 Task: Add the task  Implement multi-factor authentication for user login to the section Accessibility Audit Sprint in the project ActivaPro and add a Due Date to the respective task as 2024/02/23
Action: Mouse moved to (72, 342)
Screenshot: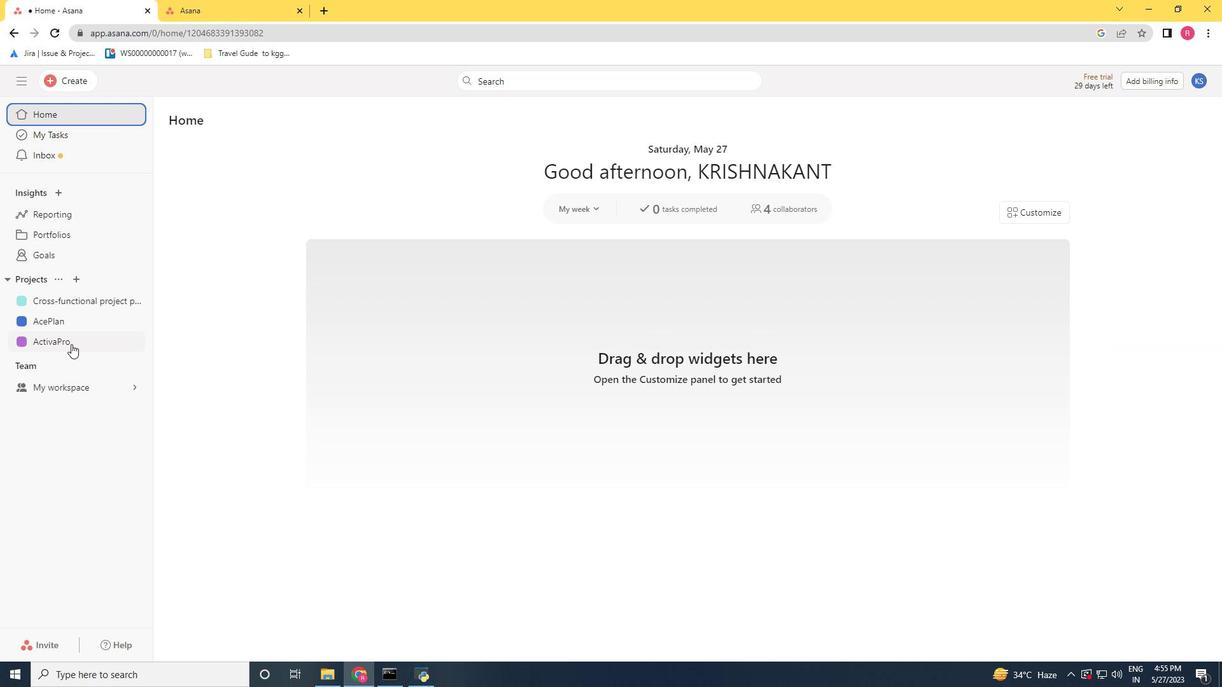 
Action: Mouse pressed left at (72, 342)
Screenshot: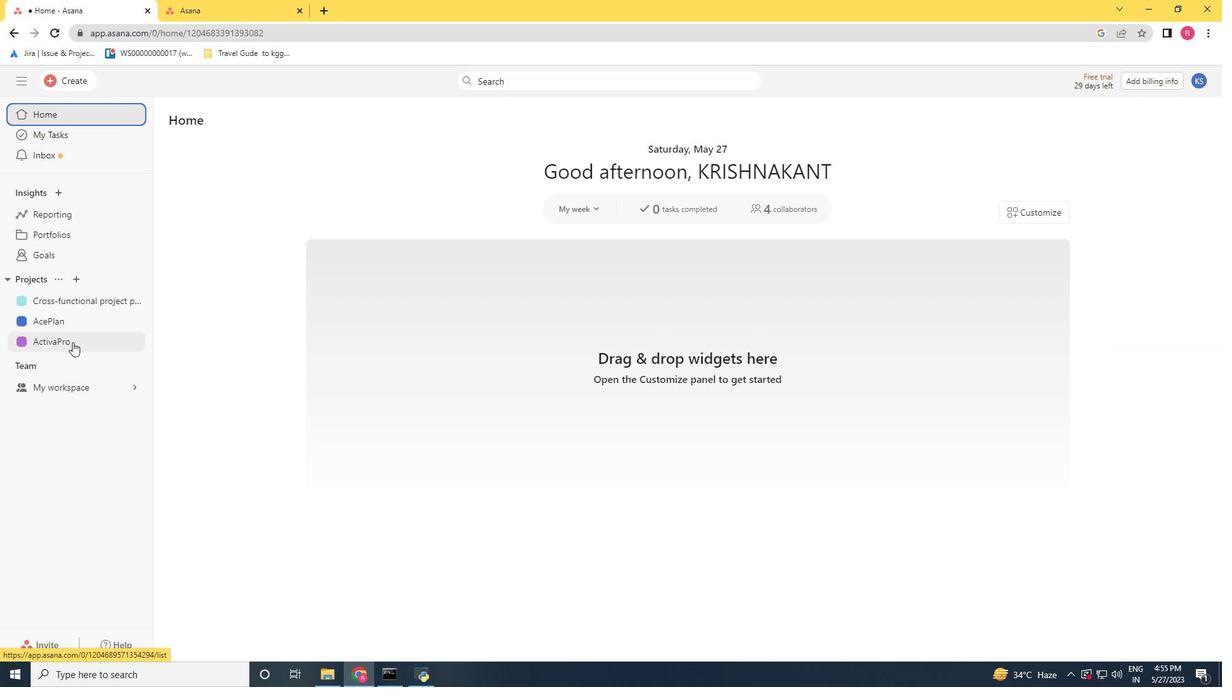 
Action: Mouse moved to (527, 461)
Screenshot: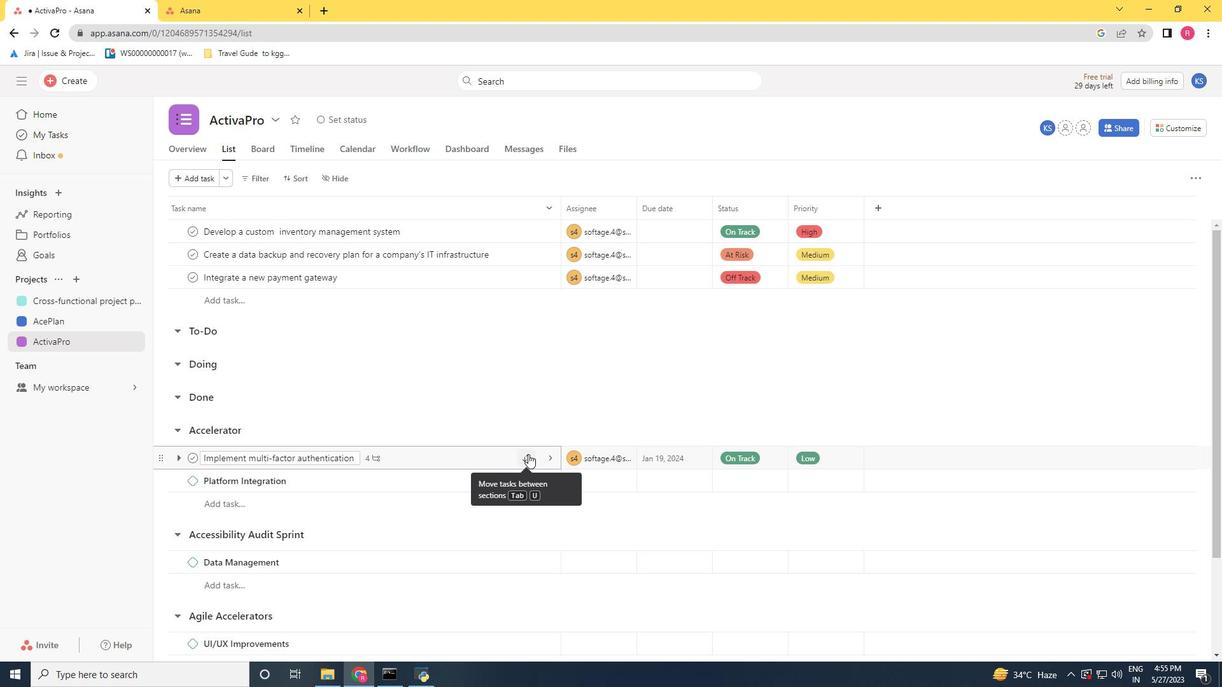 
Action: Mouse pressed left at (527, 461)
Screenshot: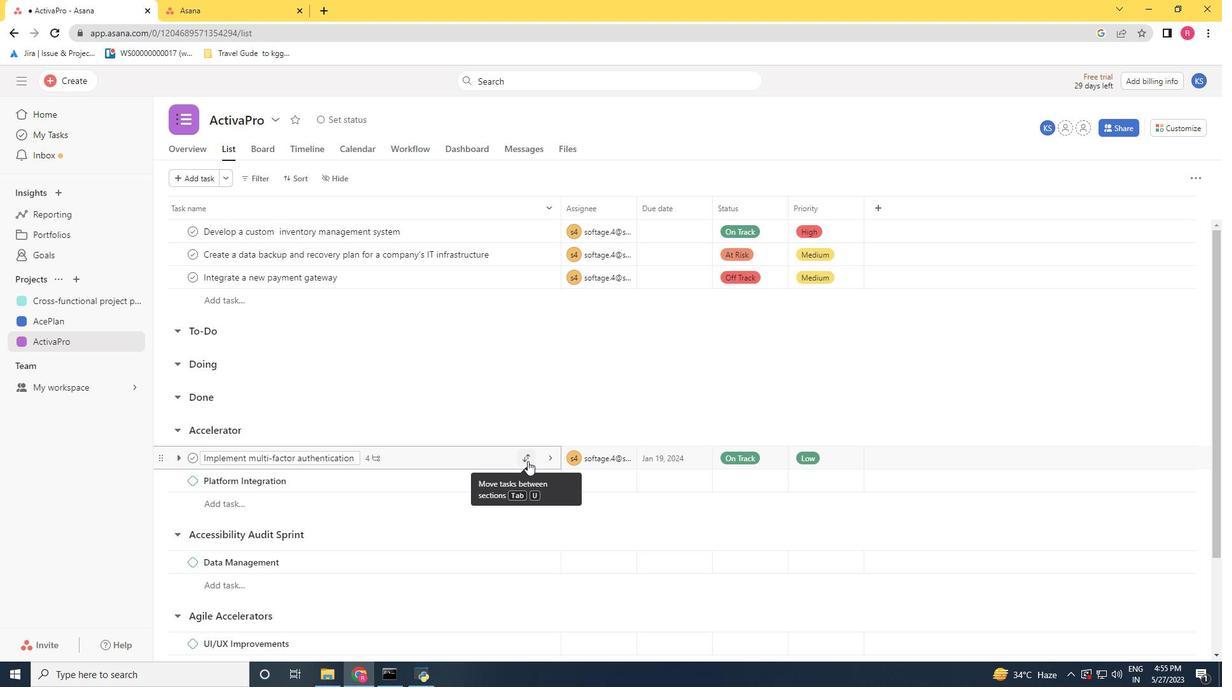 
Action: Mouse moved to (498, 388)
Screenshot: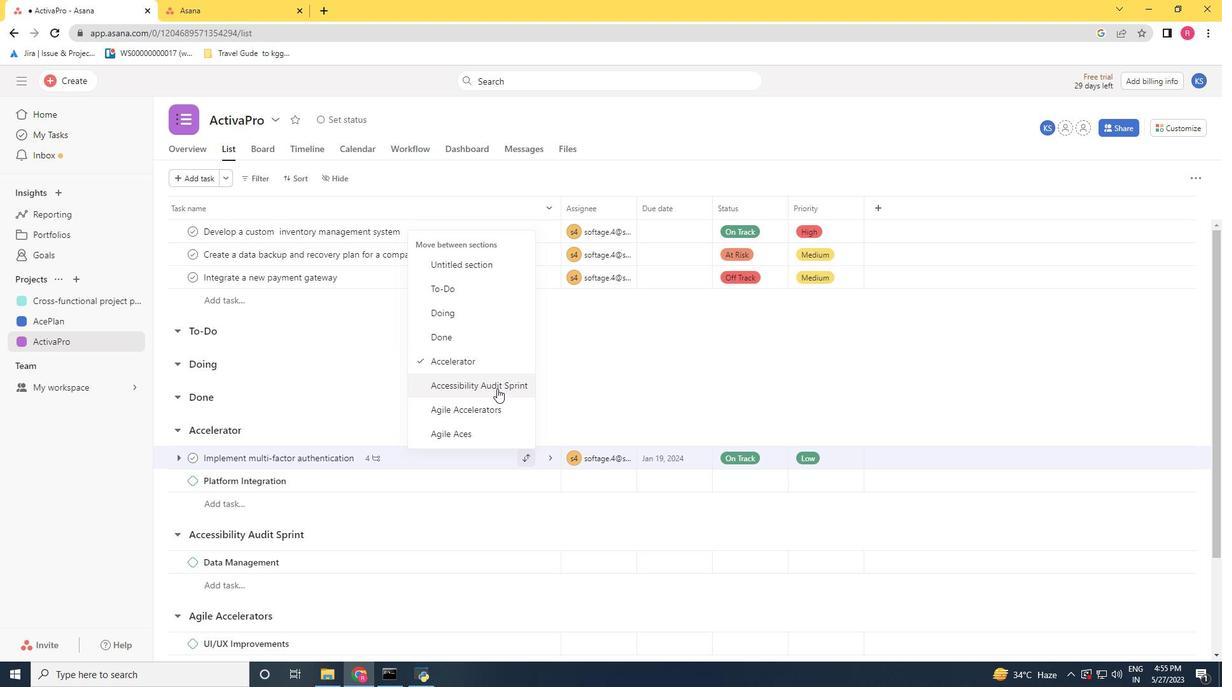 
Action: Mouse pressed left at (498, 388)
Screenshot: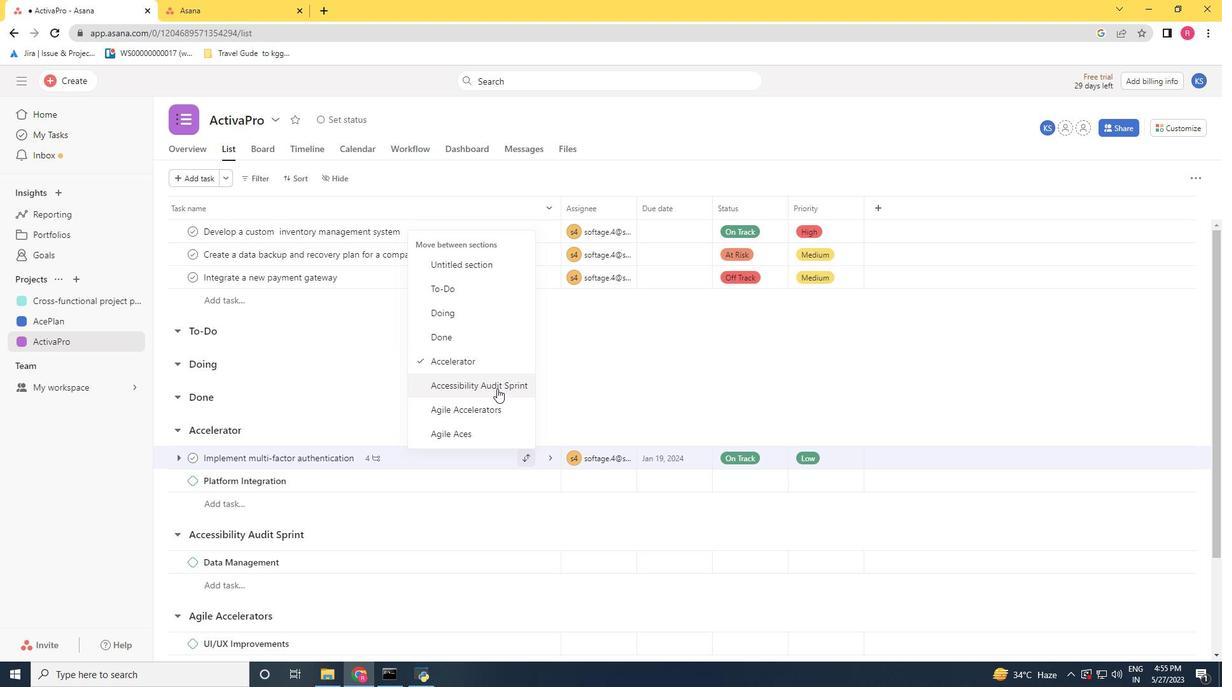 
Action: Mouse moved to (506, 544)
Screenshot: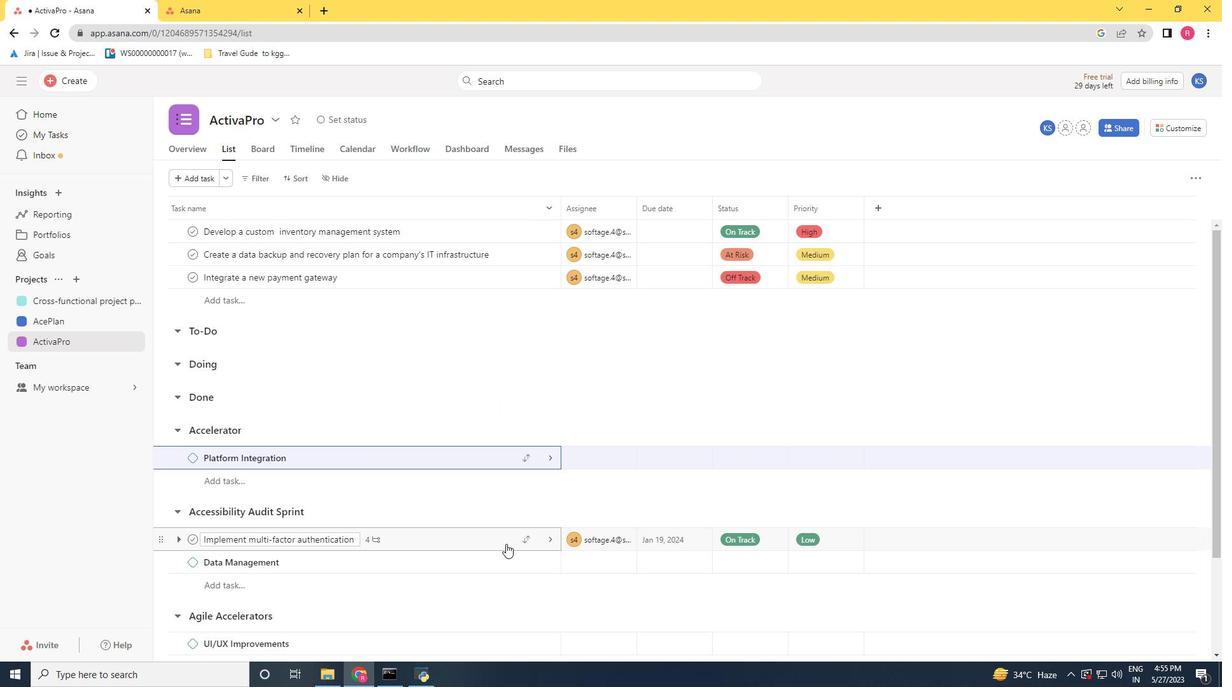 
Action: Mouse pressed left at (506, 544)
Screenshot: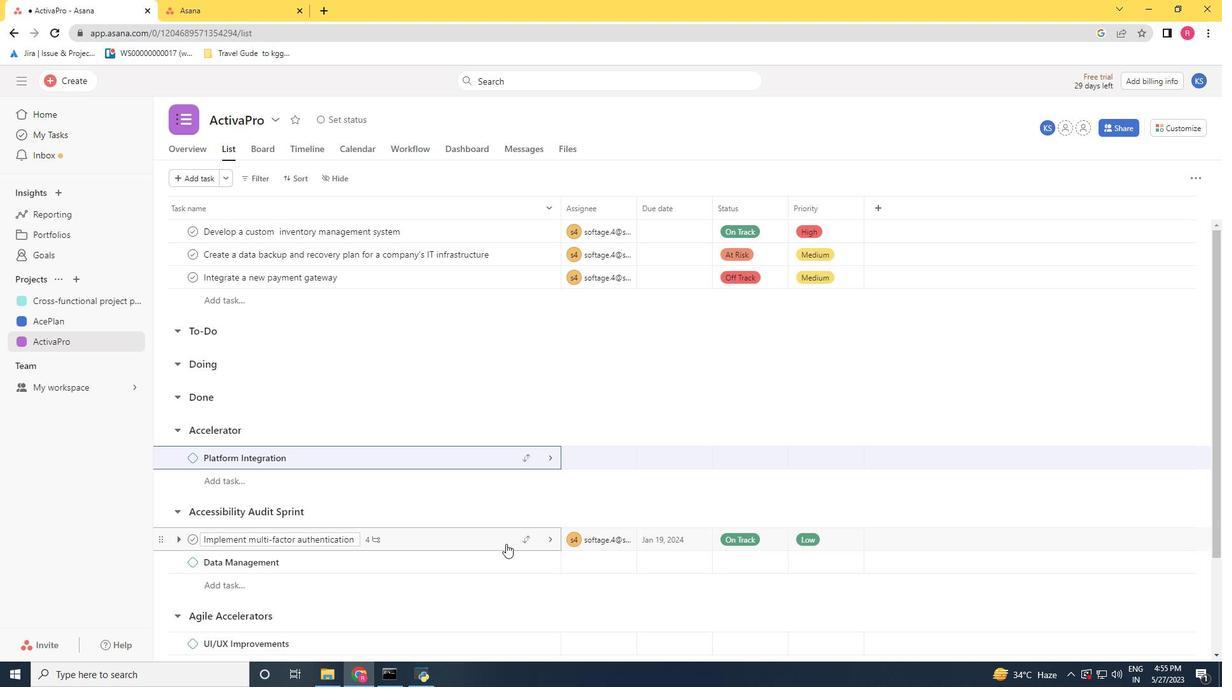 
Action: Mouse moved to (976, 270)
Screenshot: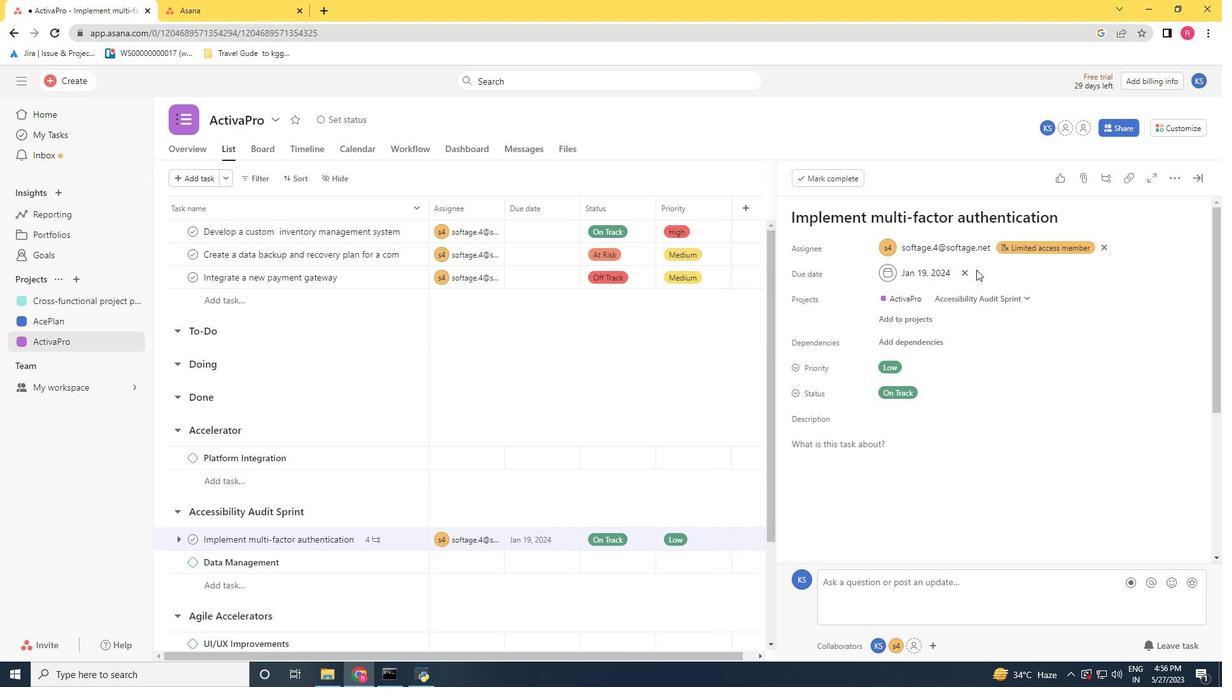 
Action: Mouse pressed left at (976, 270)
Screenshot: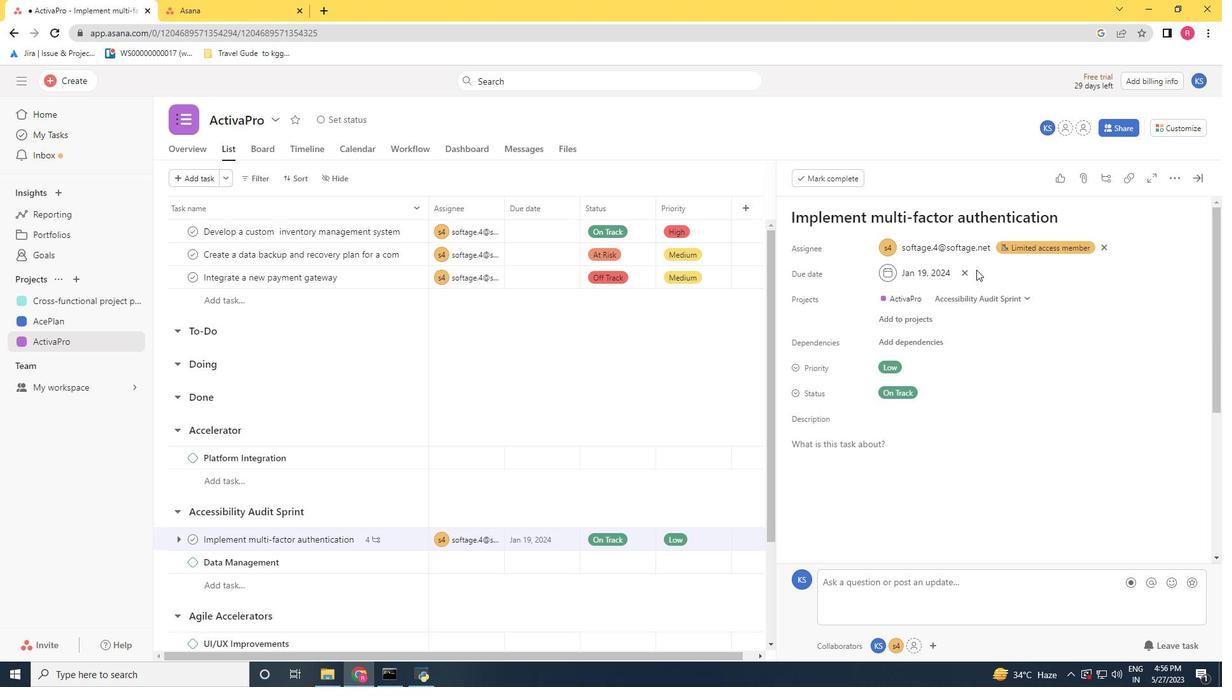 
Action: Mouse moved to (882, 270)
Screenshot: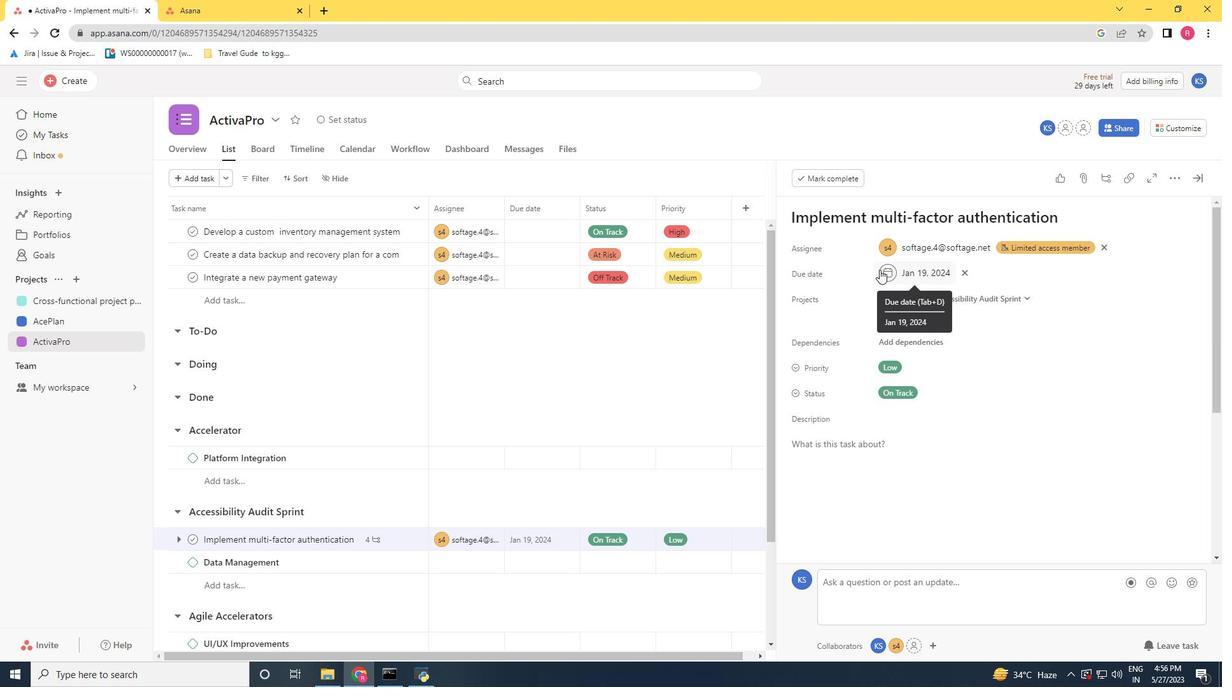 
Action: Mouse pressed left at (882, 270)
Screenshot: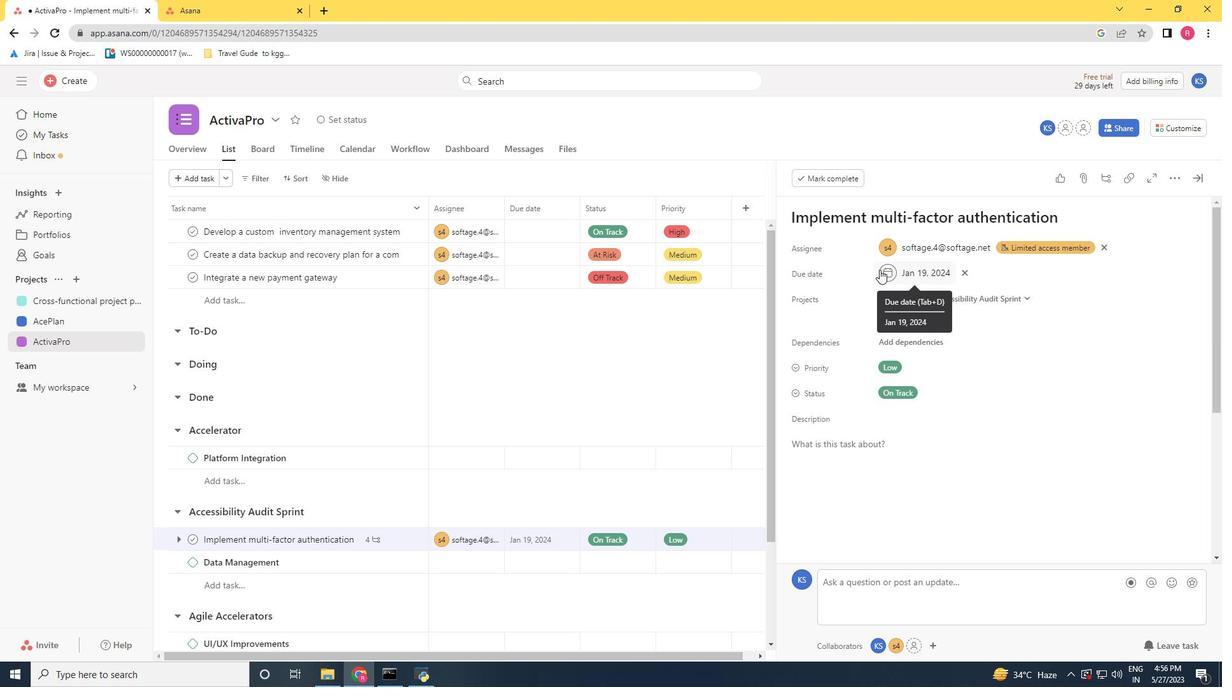 
Action: Mouse moved to (1036, 333)
Screenshot: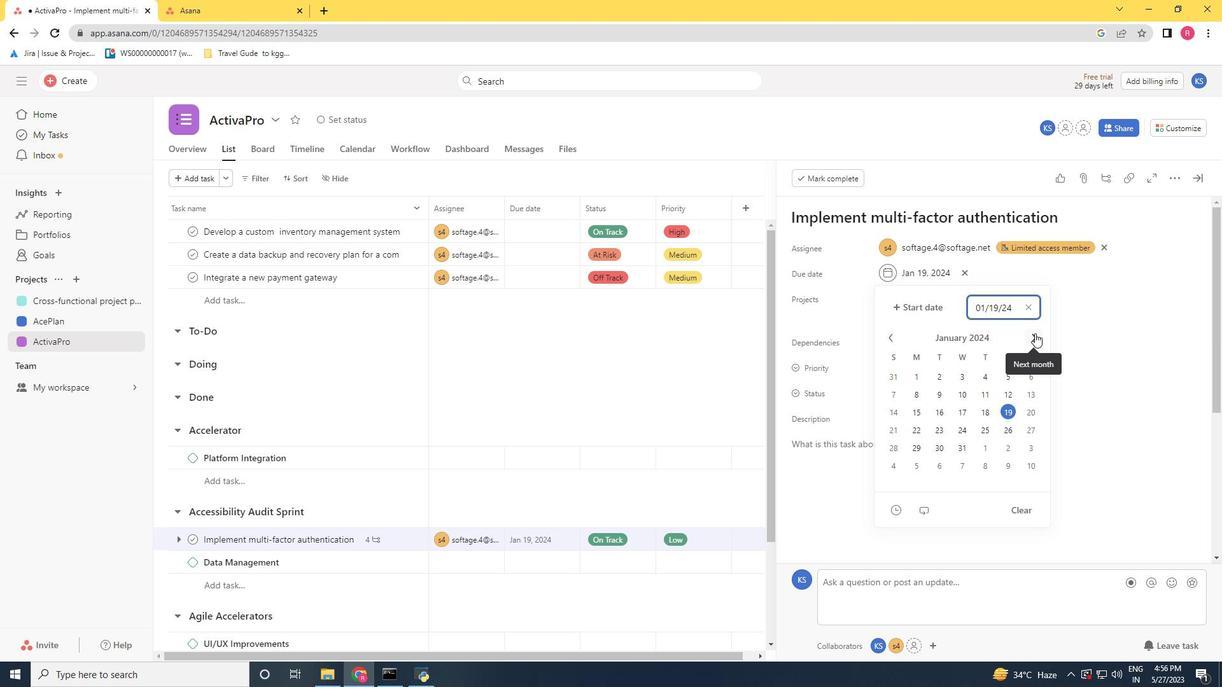 
Action: Mouse pressed left at (1036, 333)
Screenshot: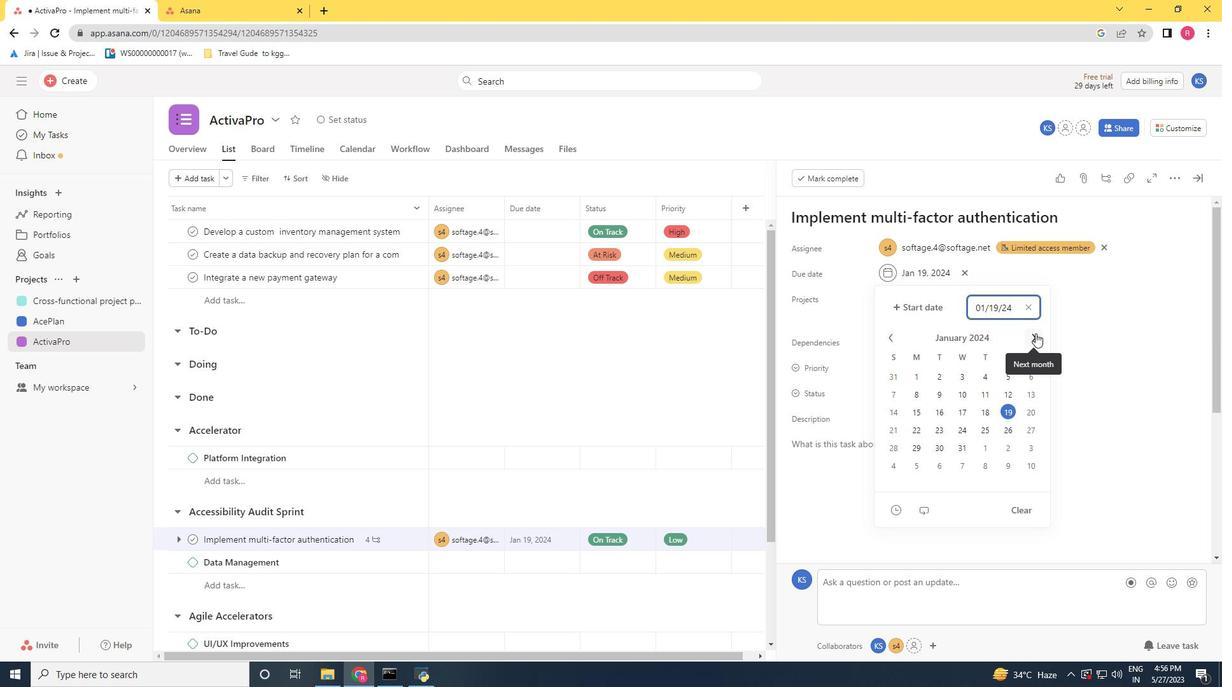 
Action: Mouse pressed left at (1036, 333)
Screenshot: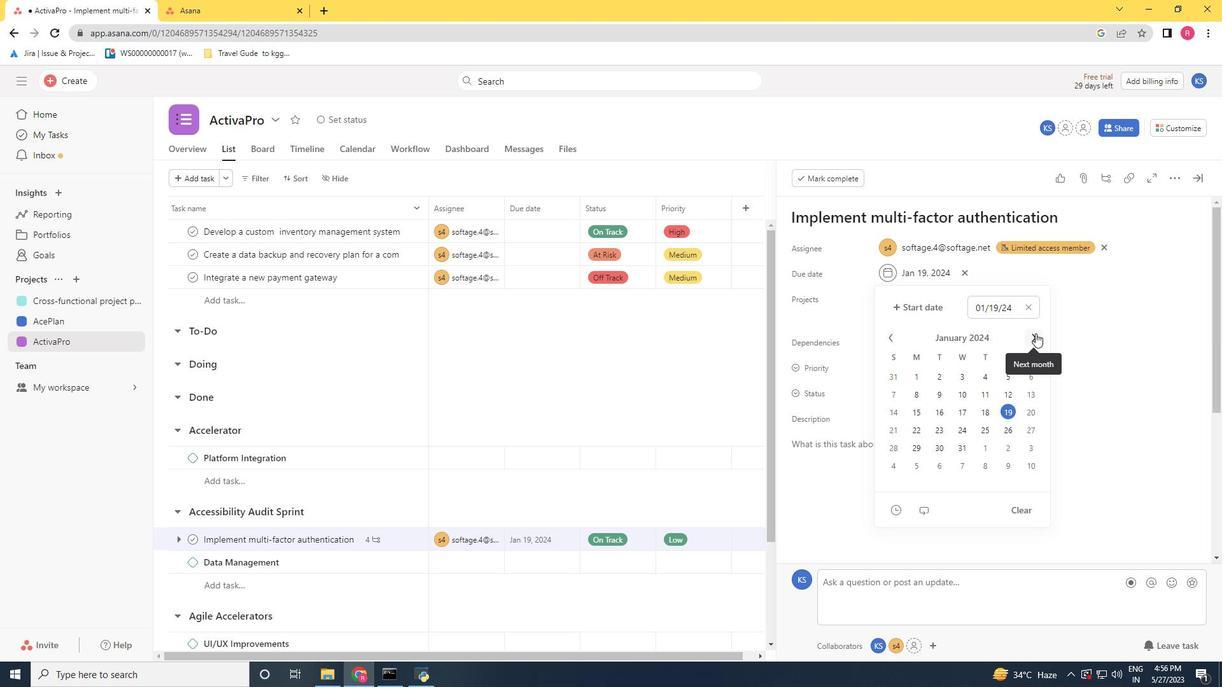 
Action: Mouse pressed left at (1036, 333)
Screenshot: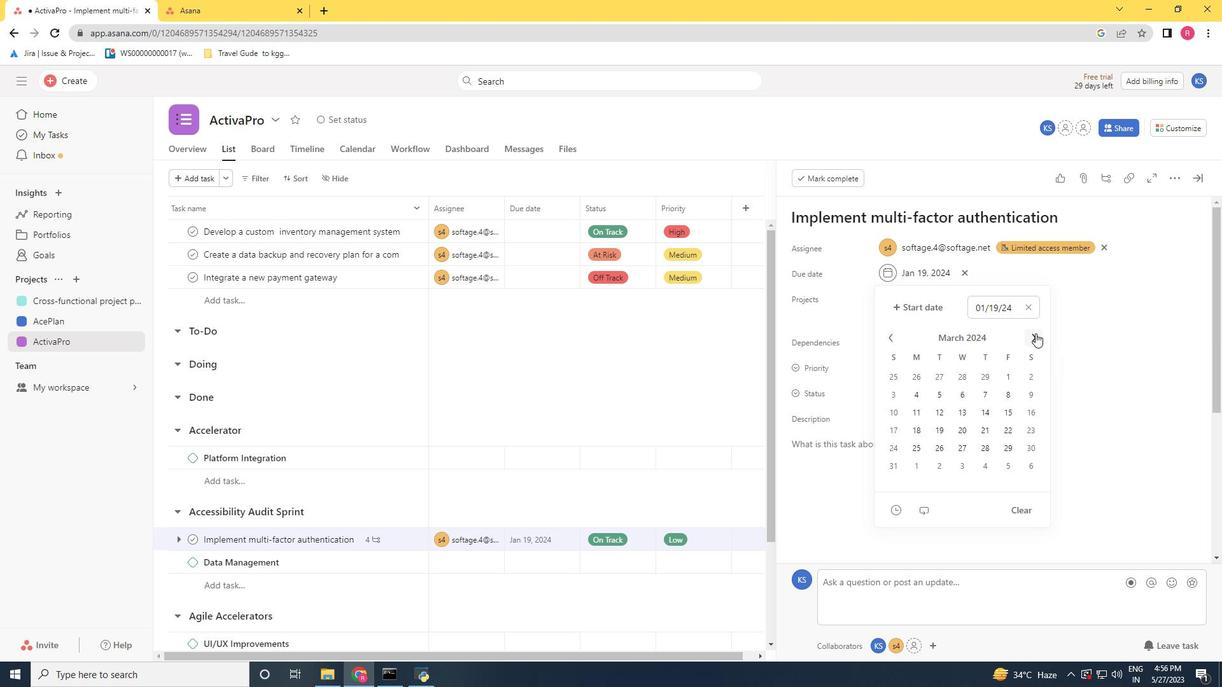 
Action: Mouse moved to (887, 330)
Screenshot: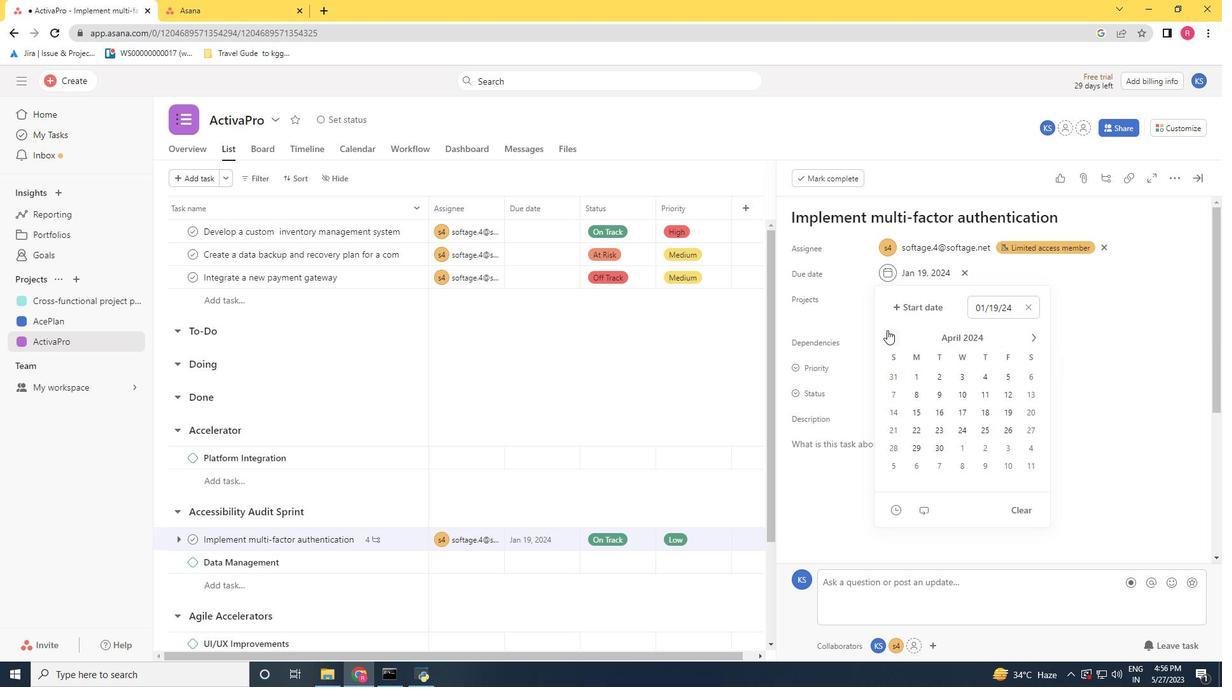 
Action: Mouse pressed left at (887, 330)
Screenshot: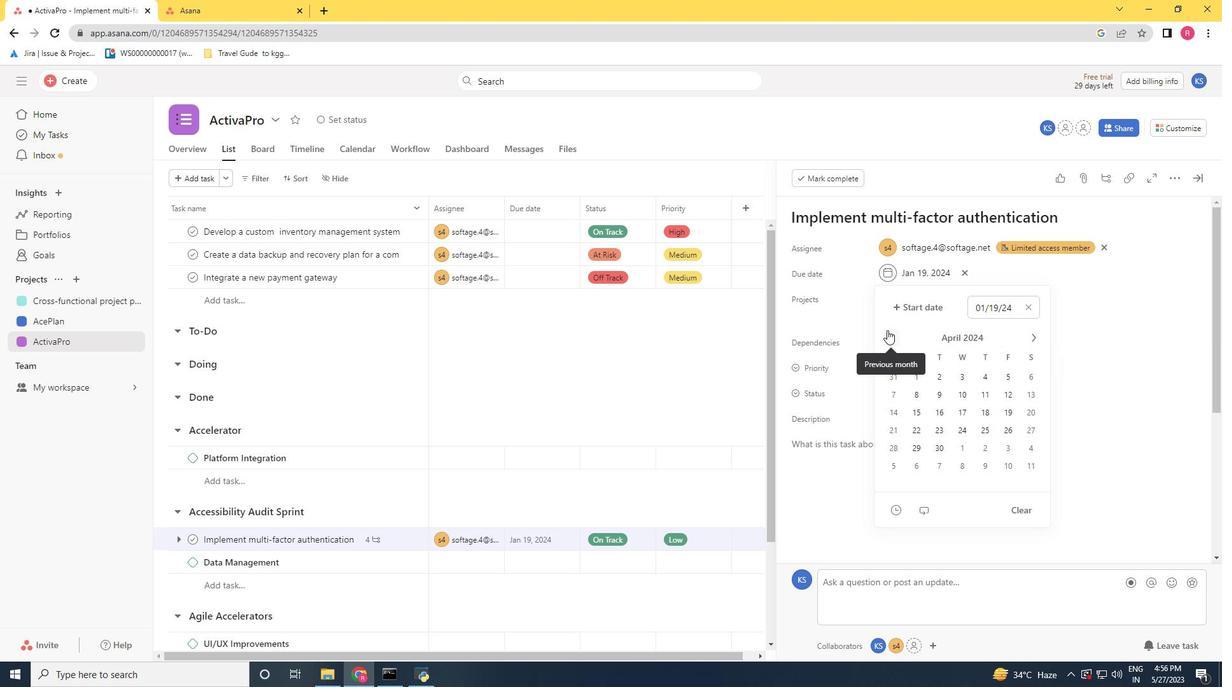 
Action: Mouse pressed left at (887, 330)
Screenshot: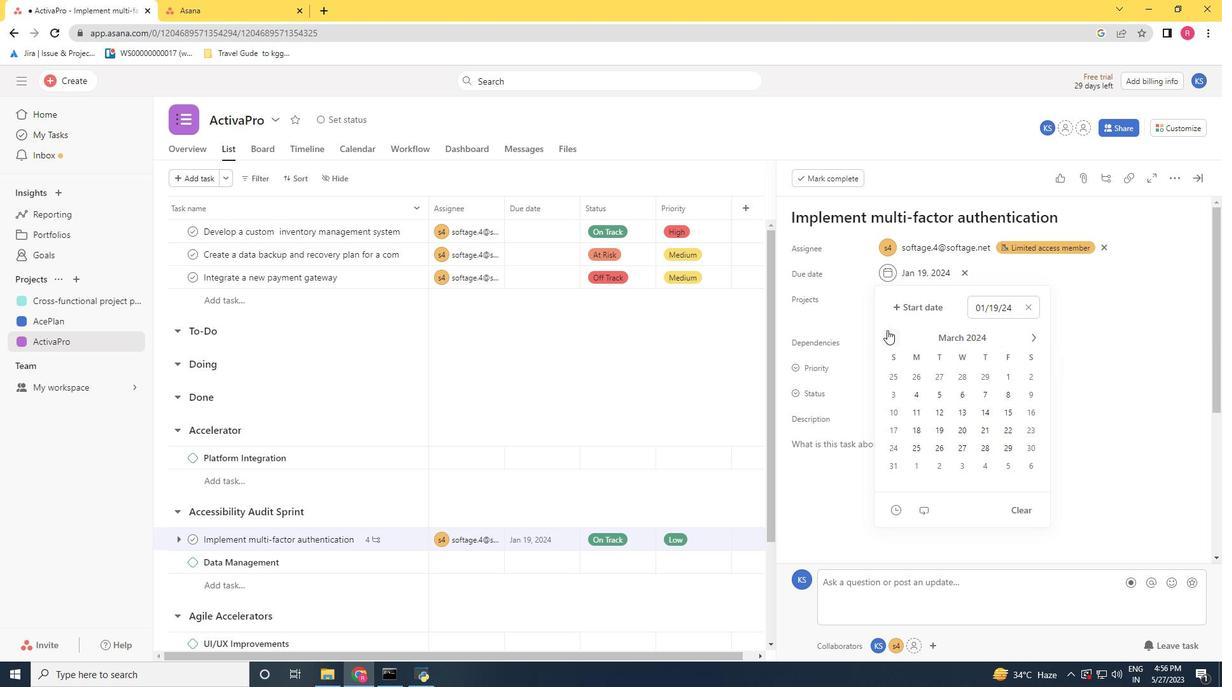 
Action: Mouse moved to (1008, 425)
Screenshot: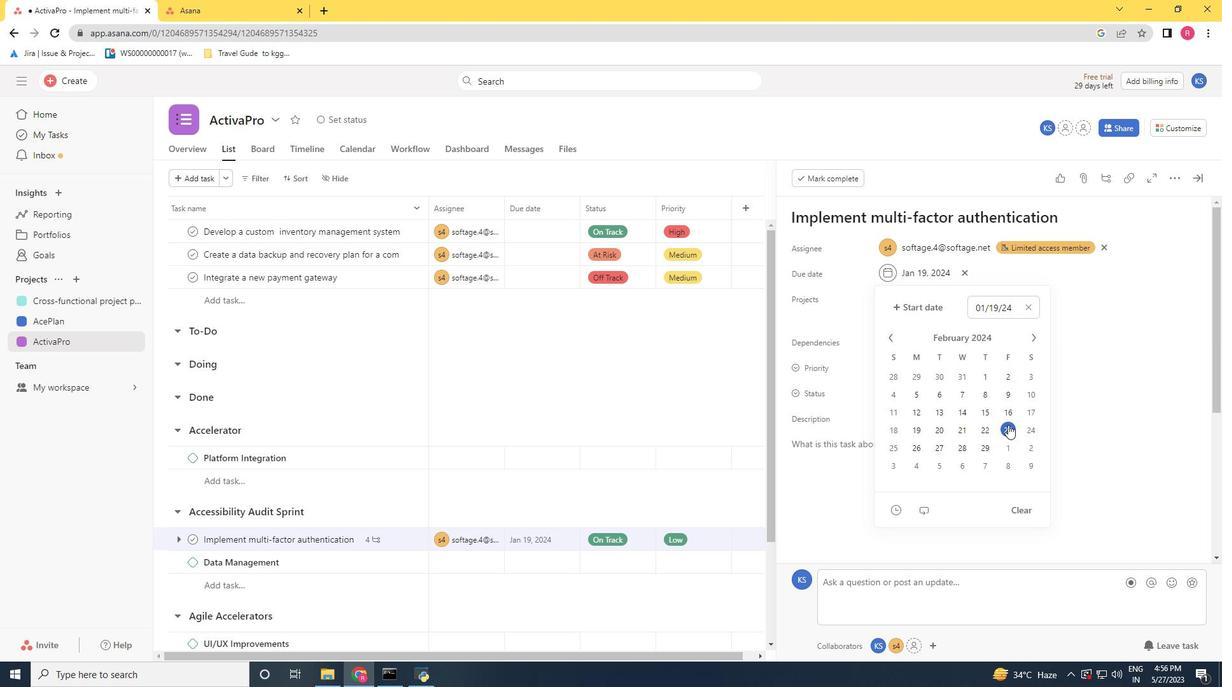 
Action: Mouse pressed left at (1008, 425)
Screenshot: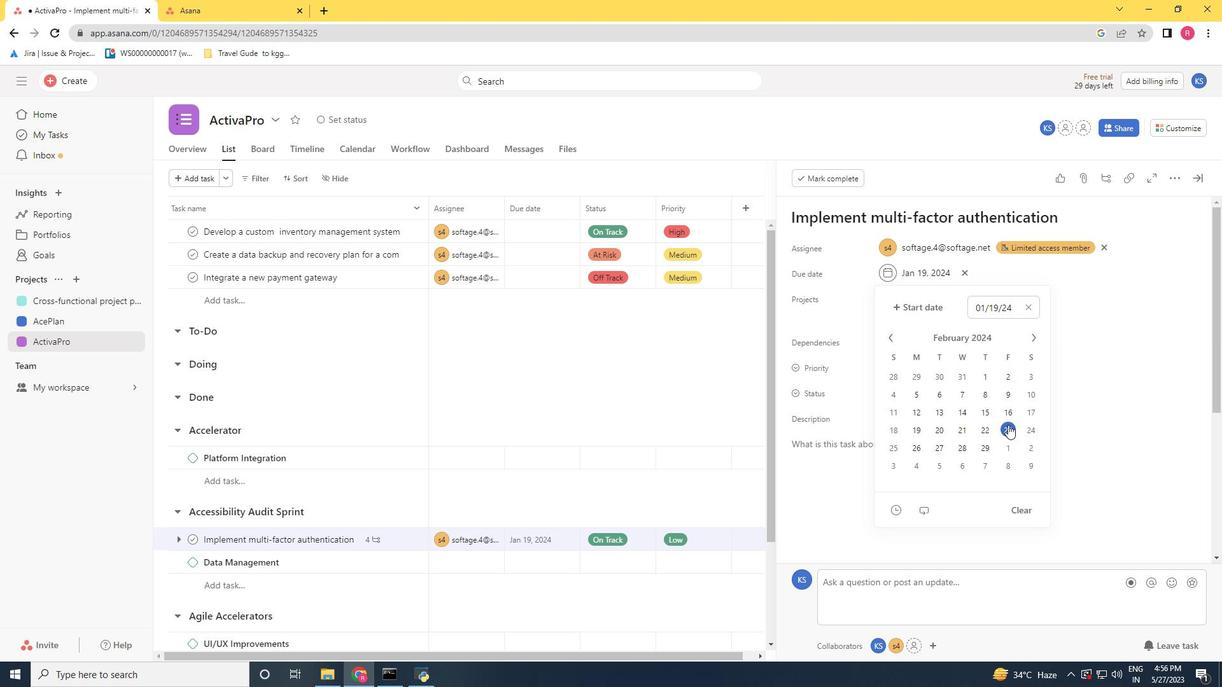 
Action: Mouse moved to (850, 508)
Screenshot: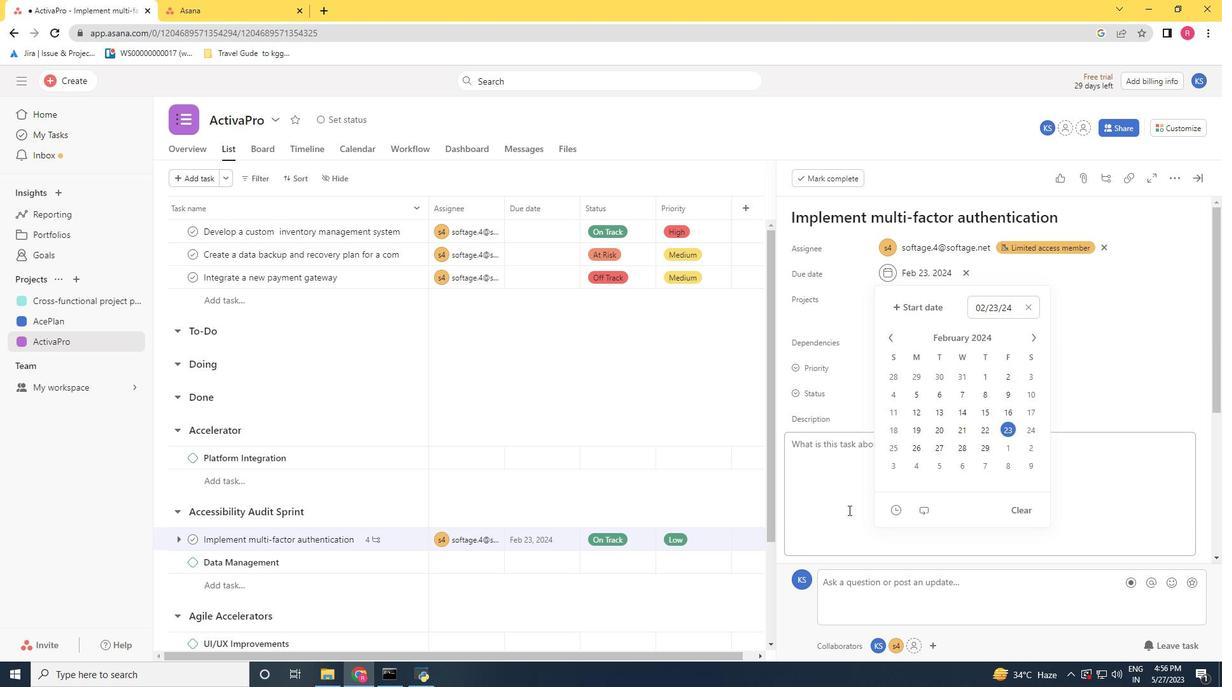 
Action: Mouse pressed left at (850, 508)
Screenshot: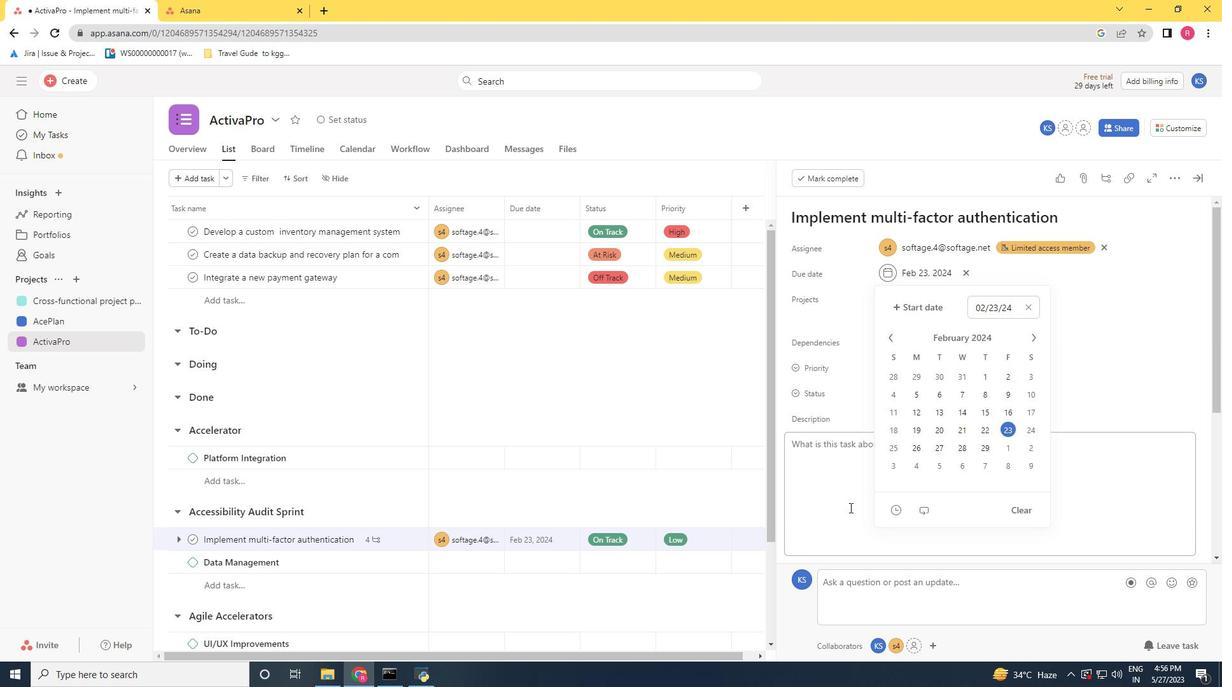 
Action: Mouse moved to (1199, 176)
Screenshot: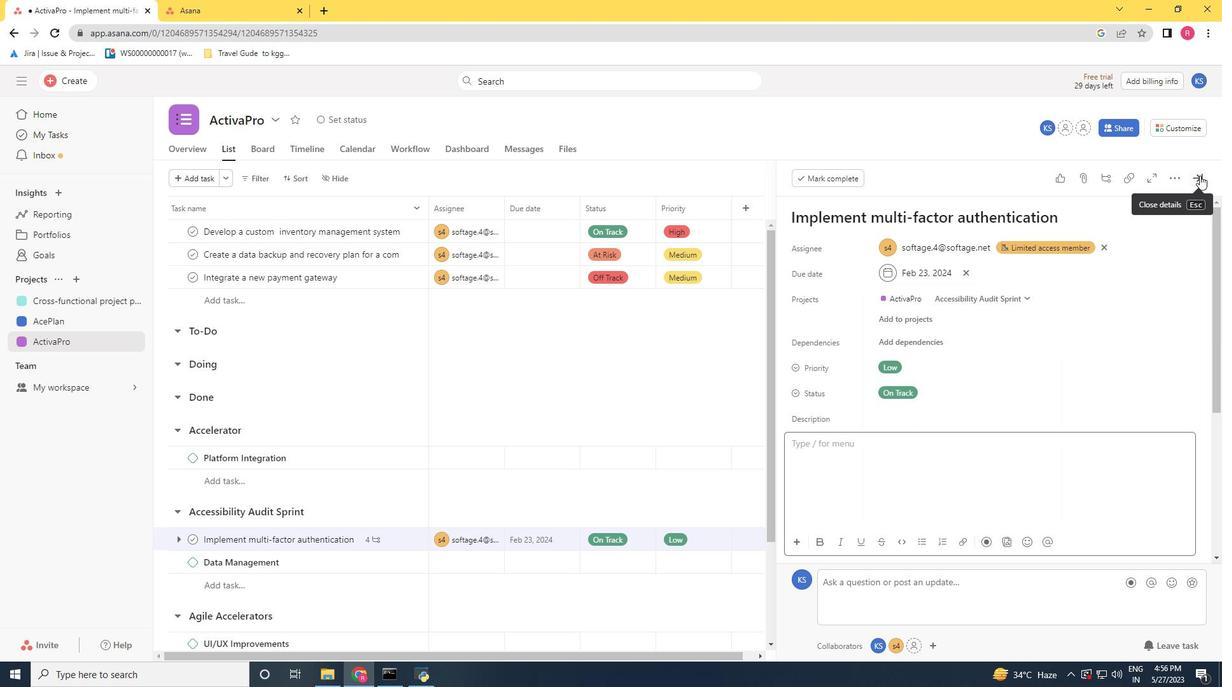 
Action: Mouse pressed left at (1199, 176)
Screenshot: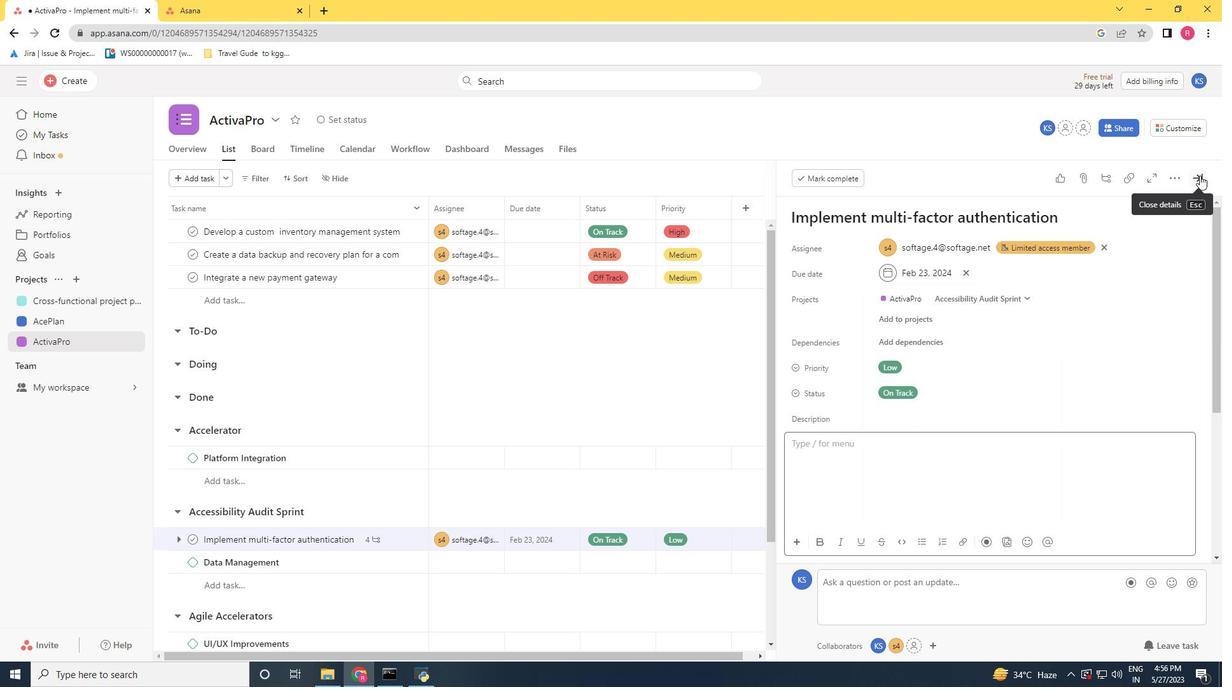 
Action: Mouse moved to (844, 550)
Screenshot: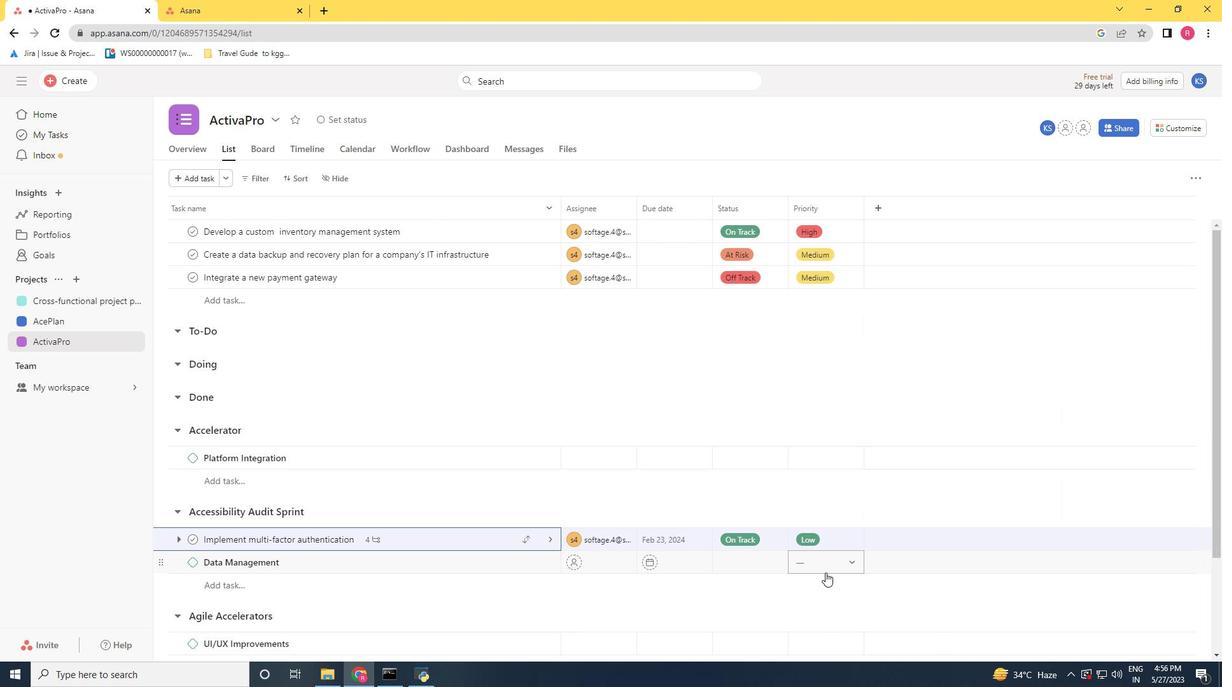 
